 Task: Toggle the silent notifications option in the zen mode.
Action: Mouse moved to (23, 670)
Screenshot: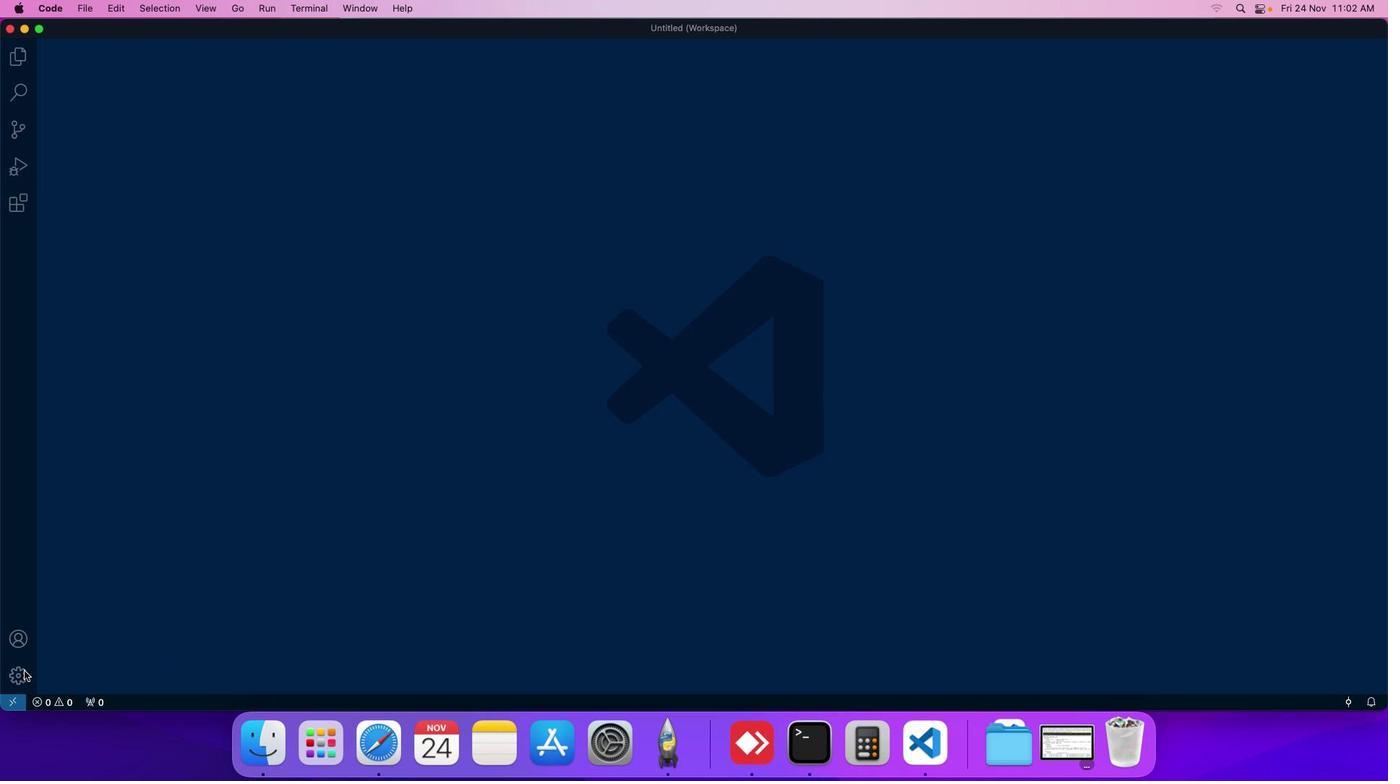
Action: Mouse pressed left at (23, 670)
Screenshot: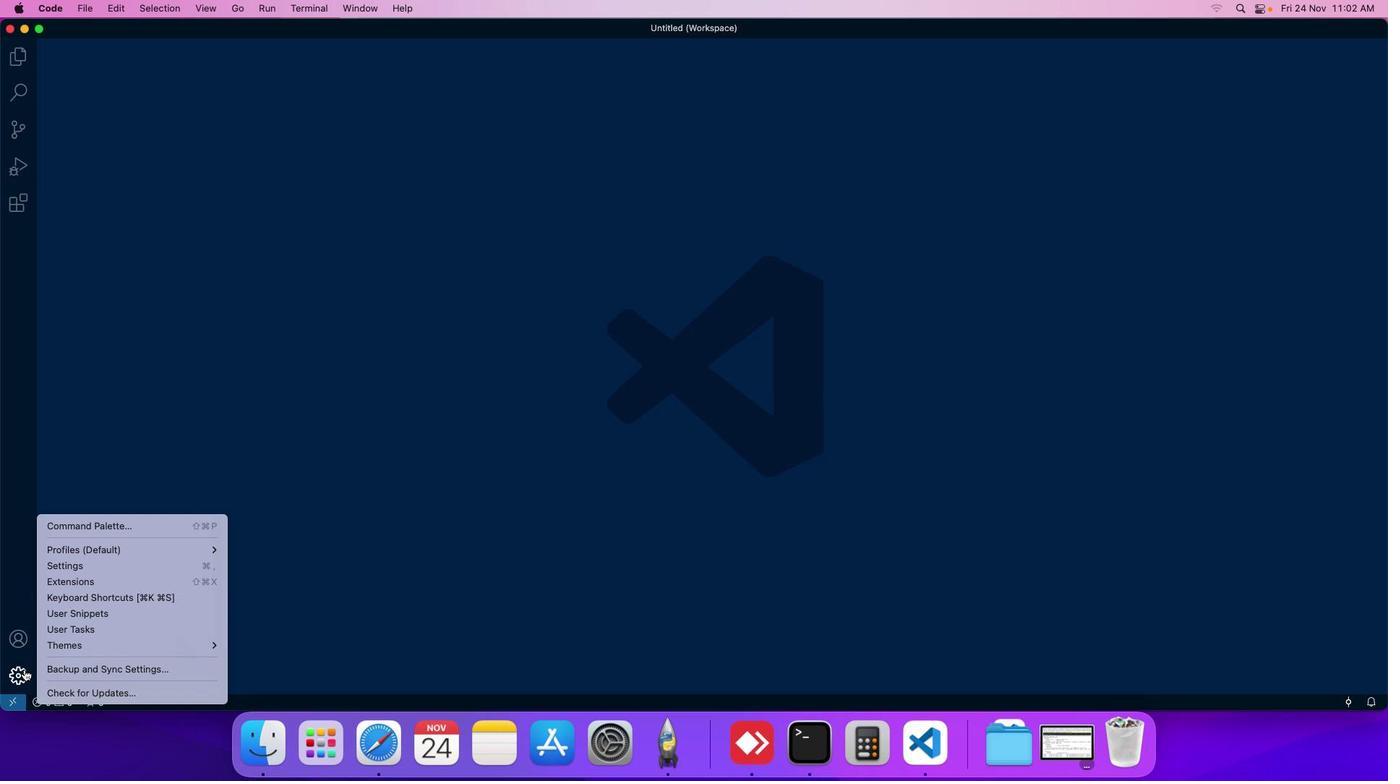 
Action: Mouse moved to (80, 567)
Screenshot: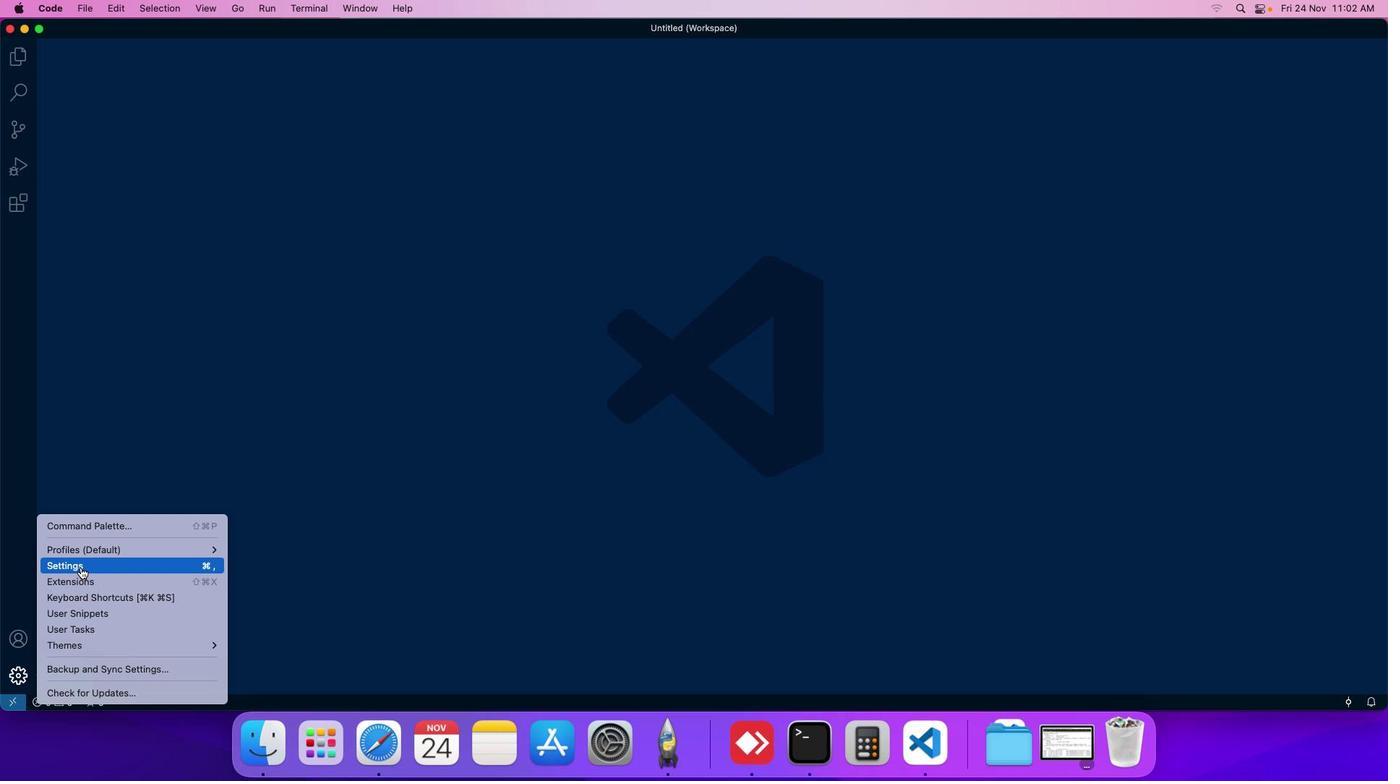 
Action: Mouse pressed left at (80, 567)
Screenshot: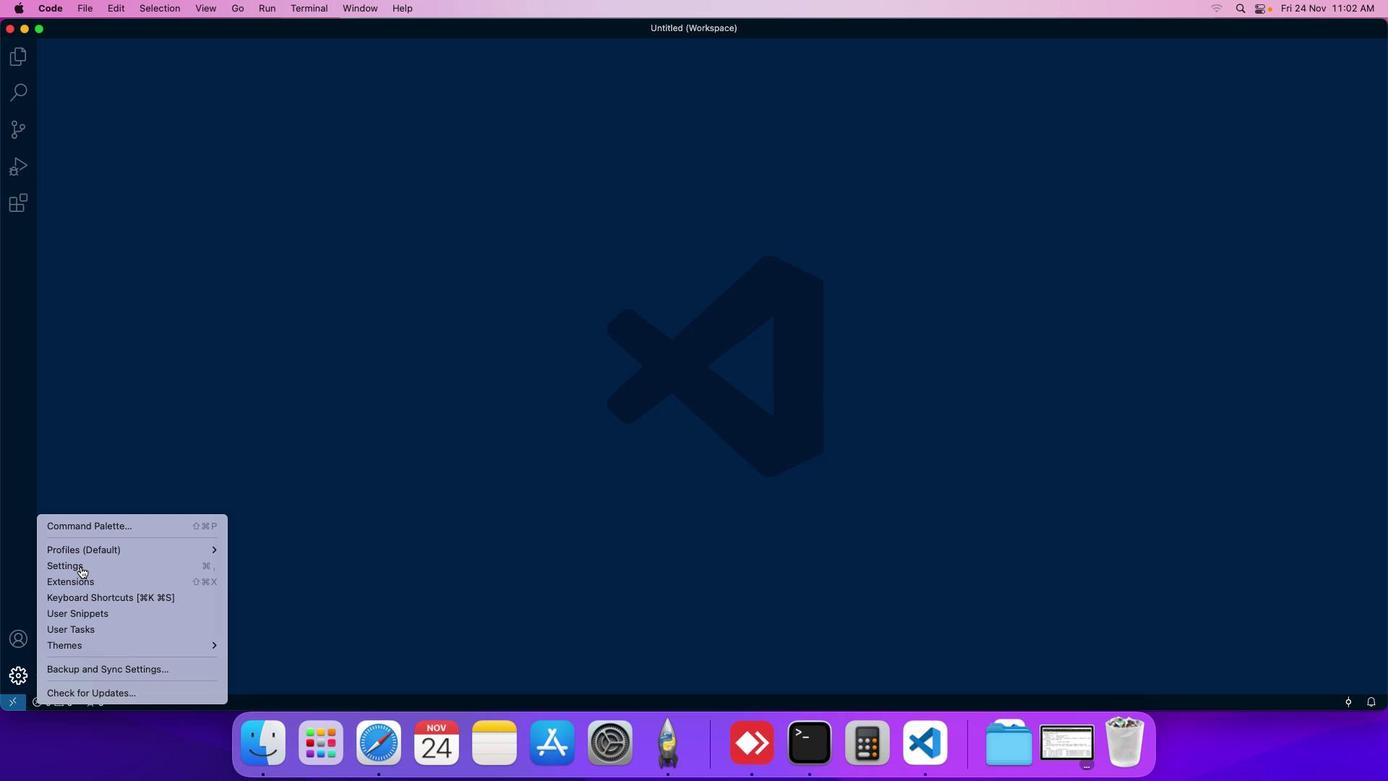 
Action: Mouse moved to (320, 177)
Screenshot: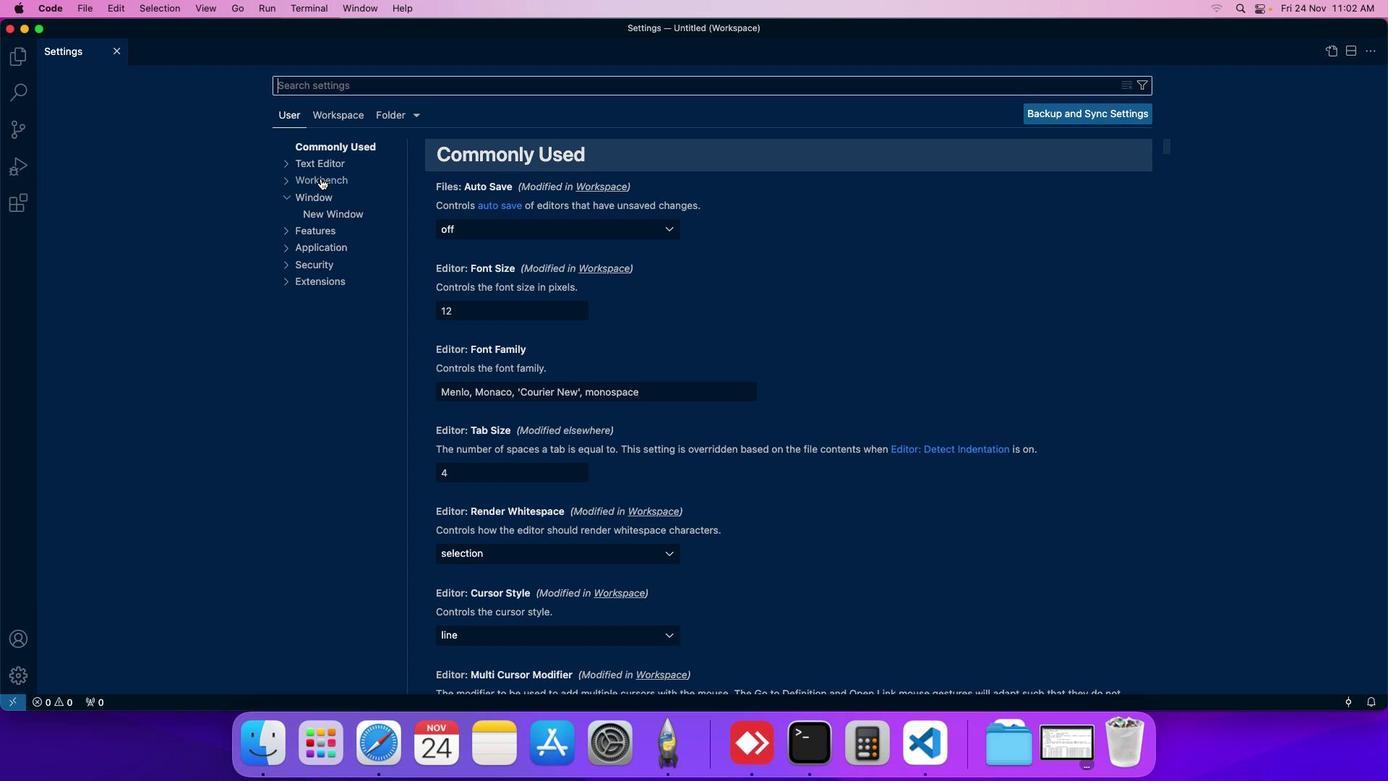 
Action: Mouse pressed left at (320, 177)
Screenshot: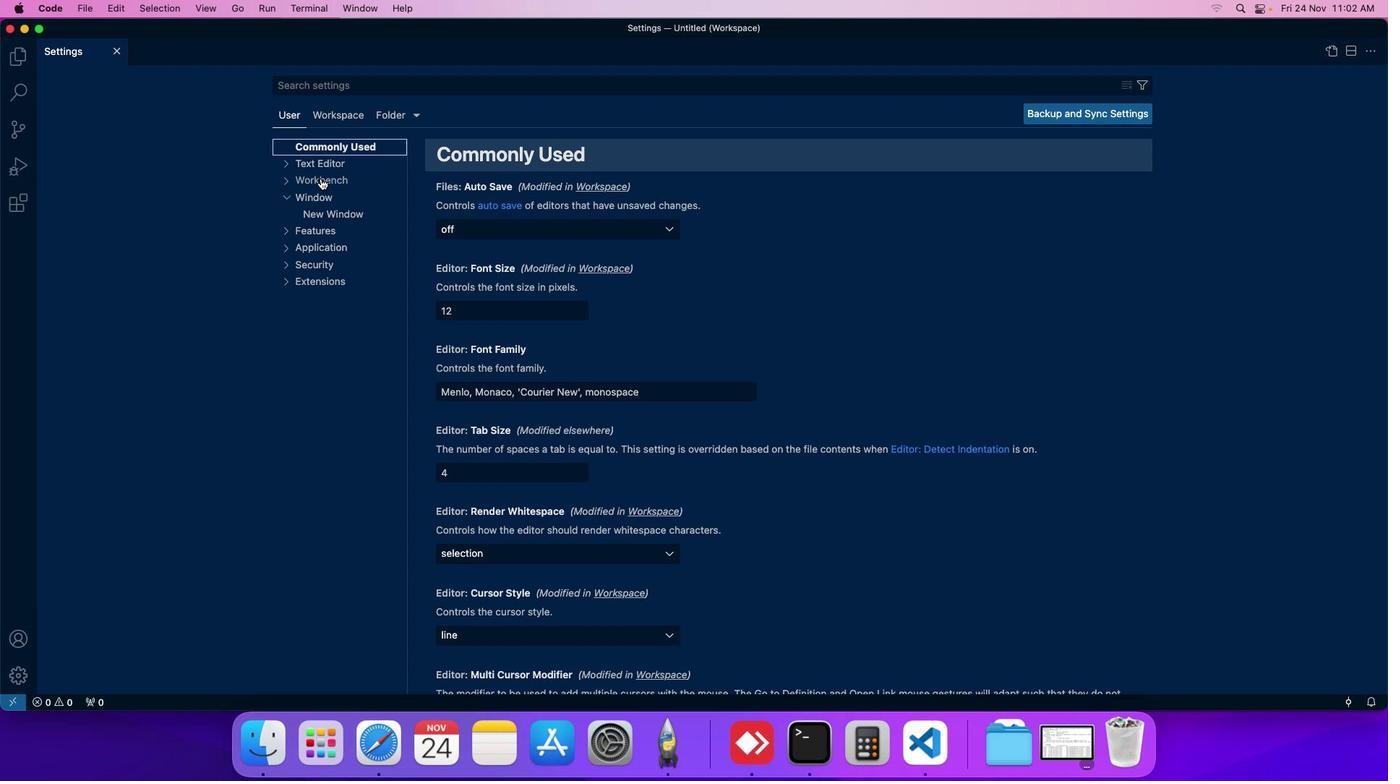 
Action: Mouse moved to (311, 260)
Screenshot: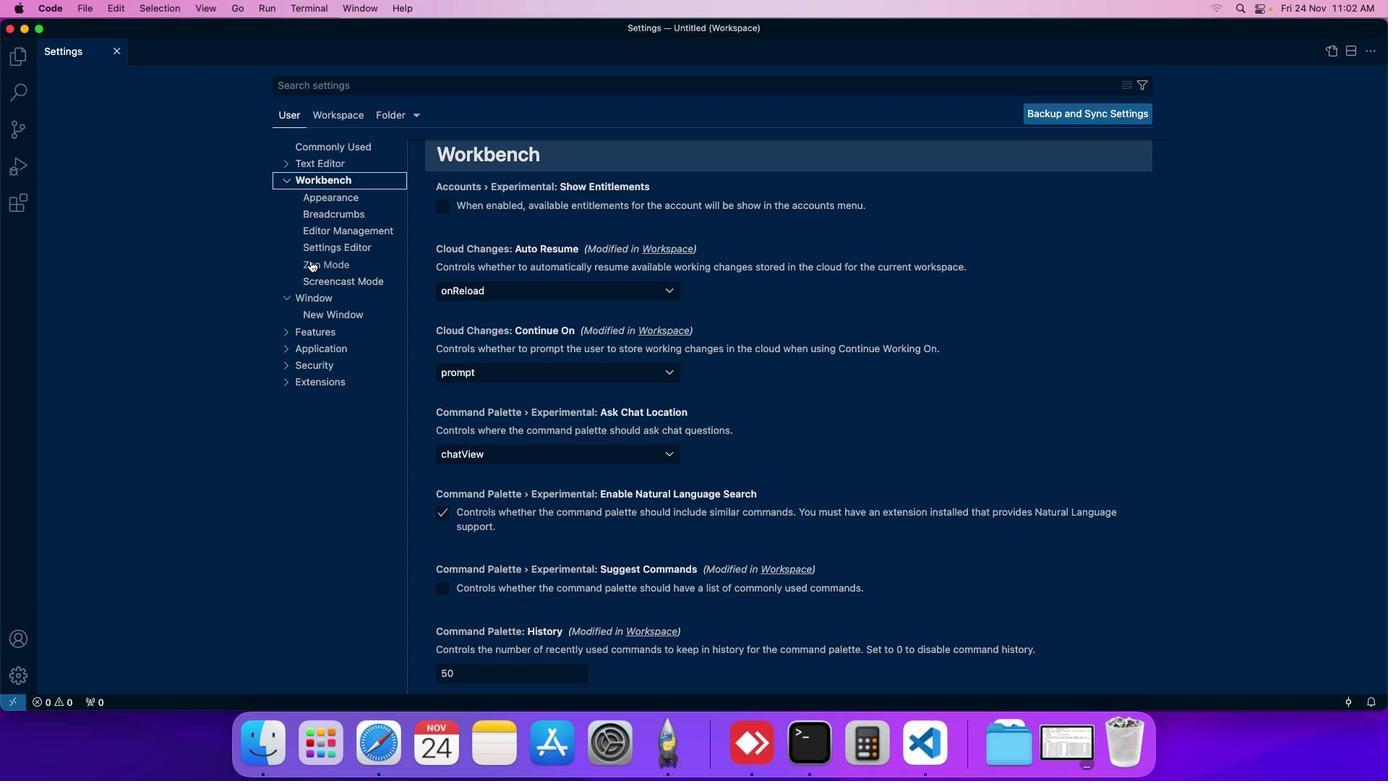 
Action: Mouse pressed left at (311, 260)
Screenshot: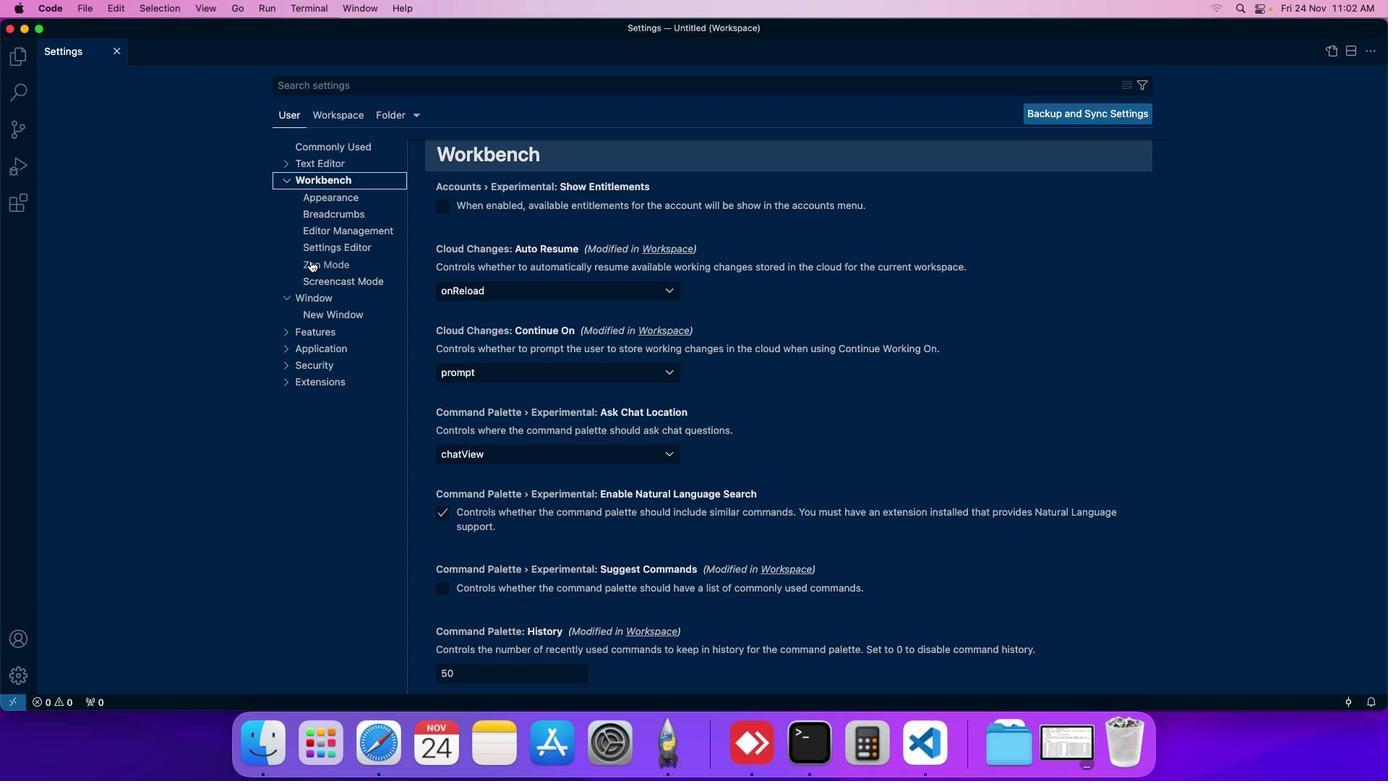 
Action: Mouse moved to (484, 331)
Screenshot: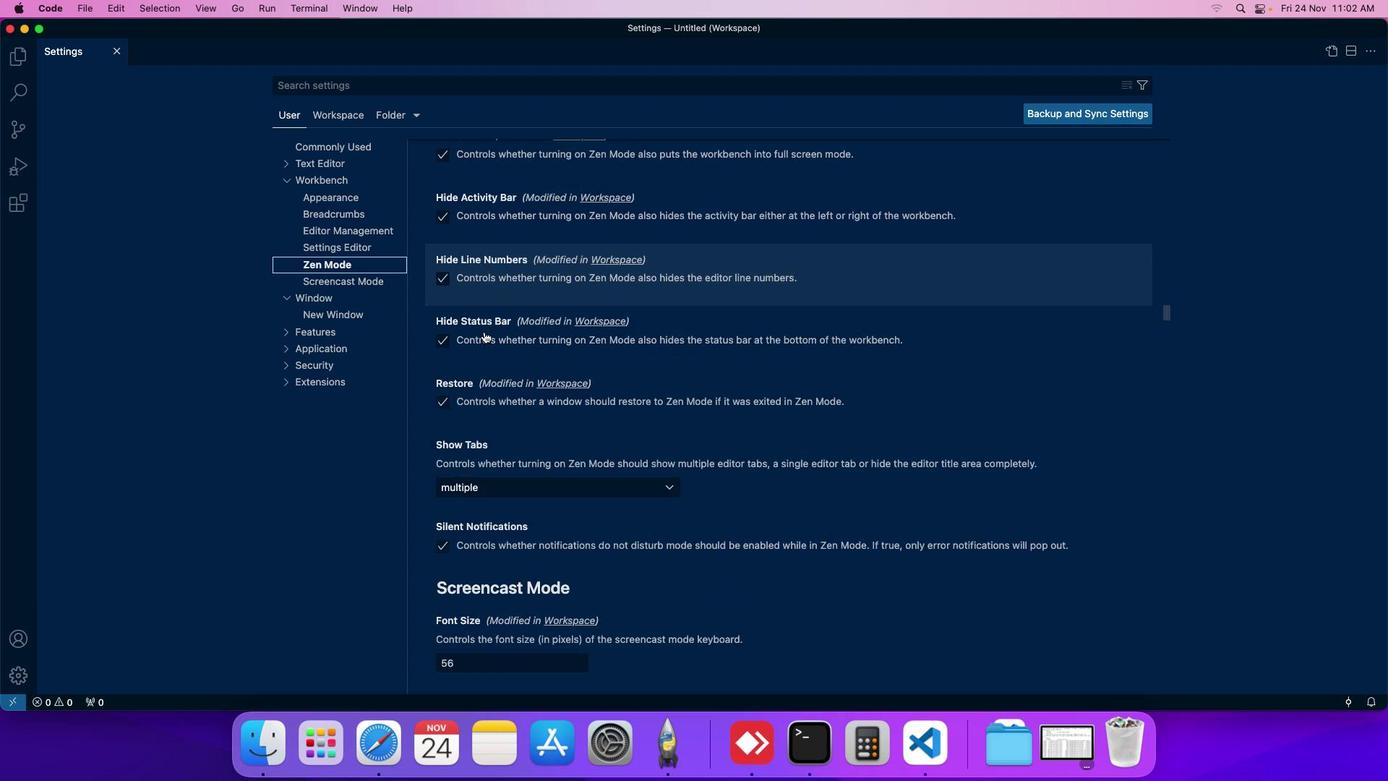 
Action: Mouse scrolled (484, 331) with delta (0, 0)
Screenshot: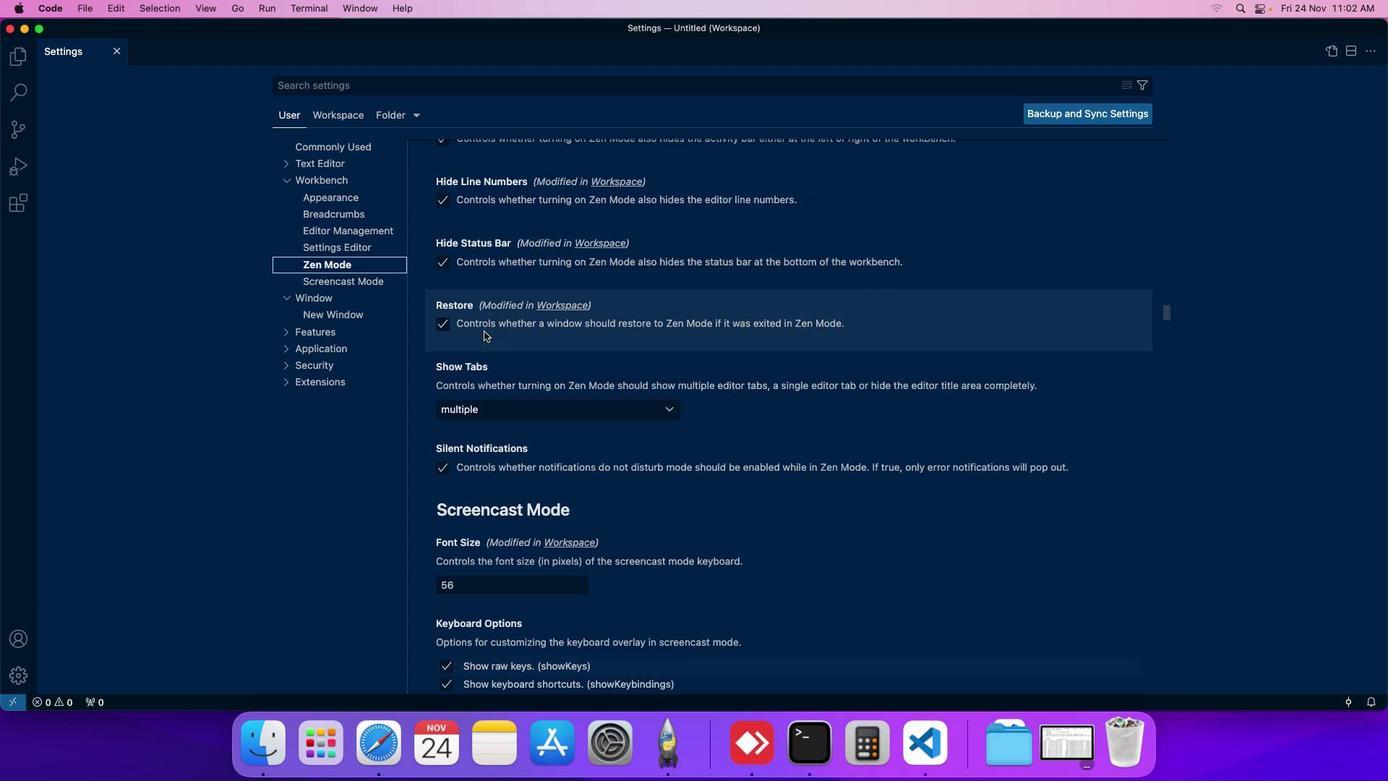 
Action: Mouse moved to (449, 470)
Screenshot: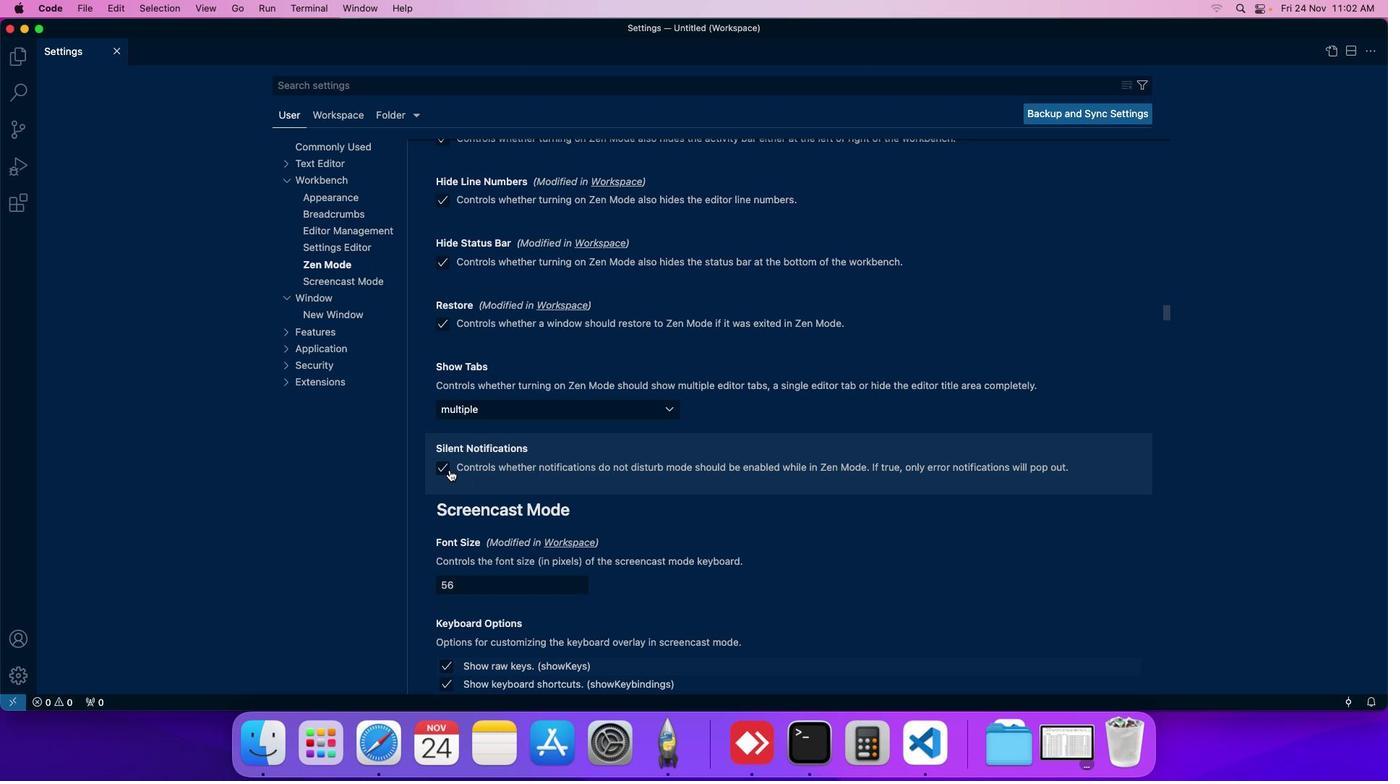 
Action: Mouse pressed left at (449, 470)
Screenshot: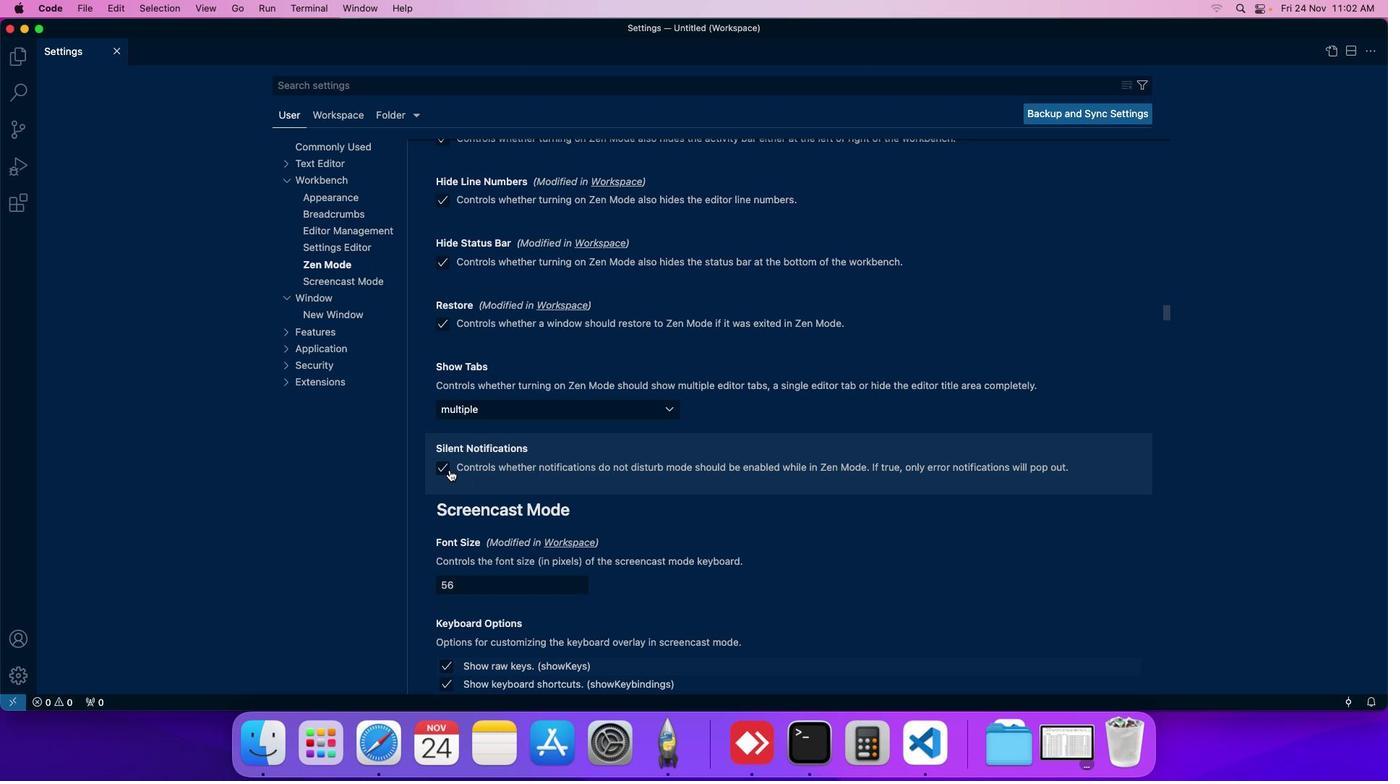 
Action: Mouse moved to (446, 470)
Screenshot: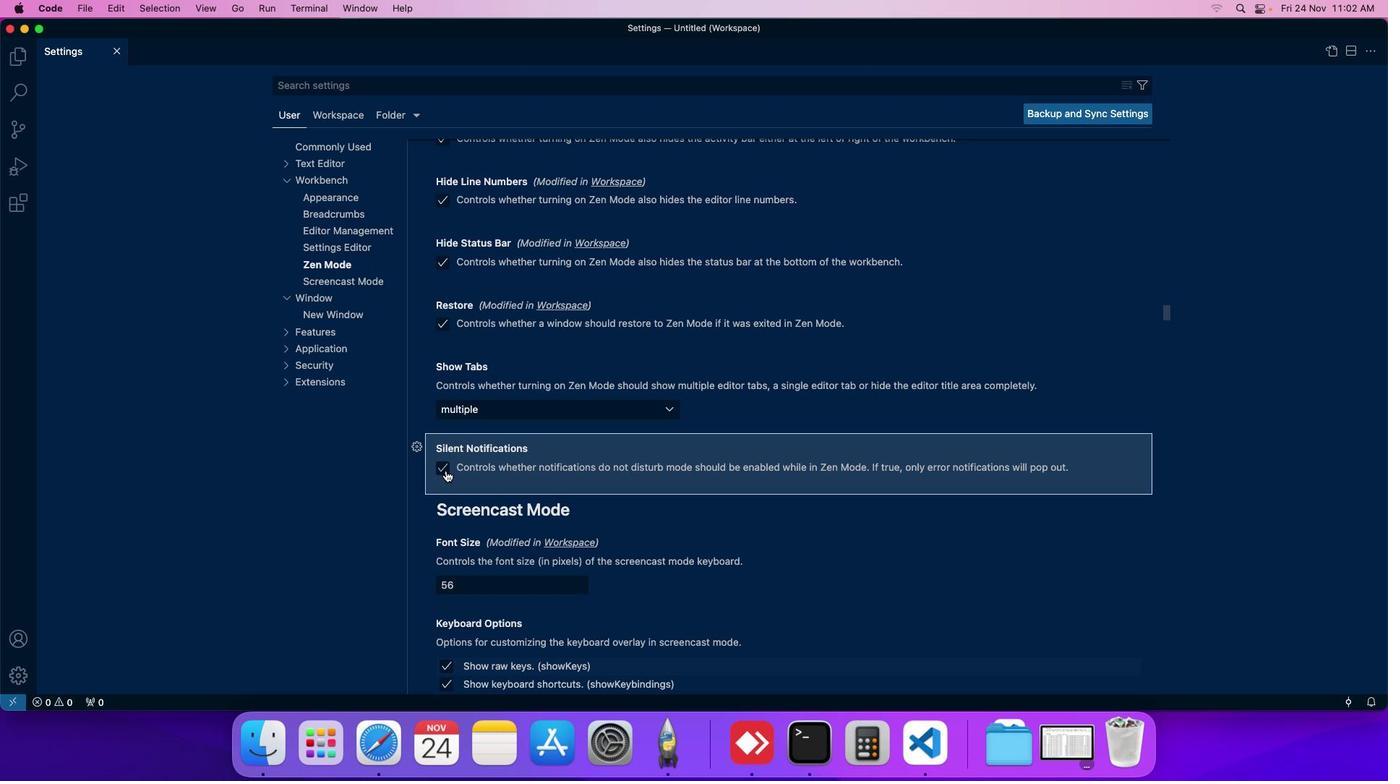 
Action: Mouse pressed left at (446, 470)
Screenshot: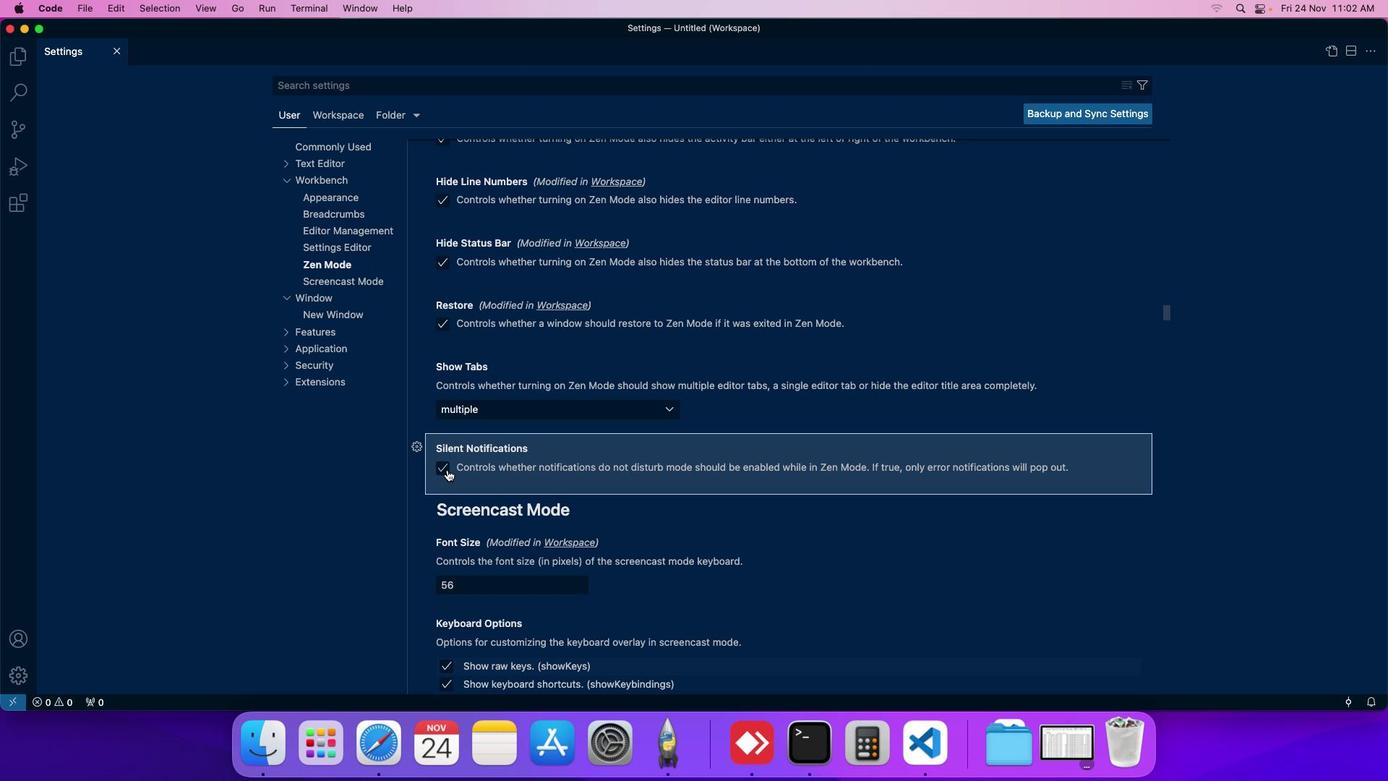 
Action: Mouse moved to (457, 470)
Screenshot: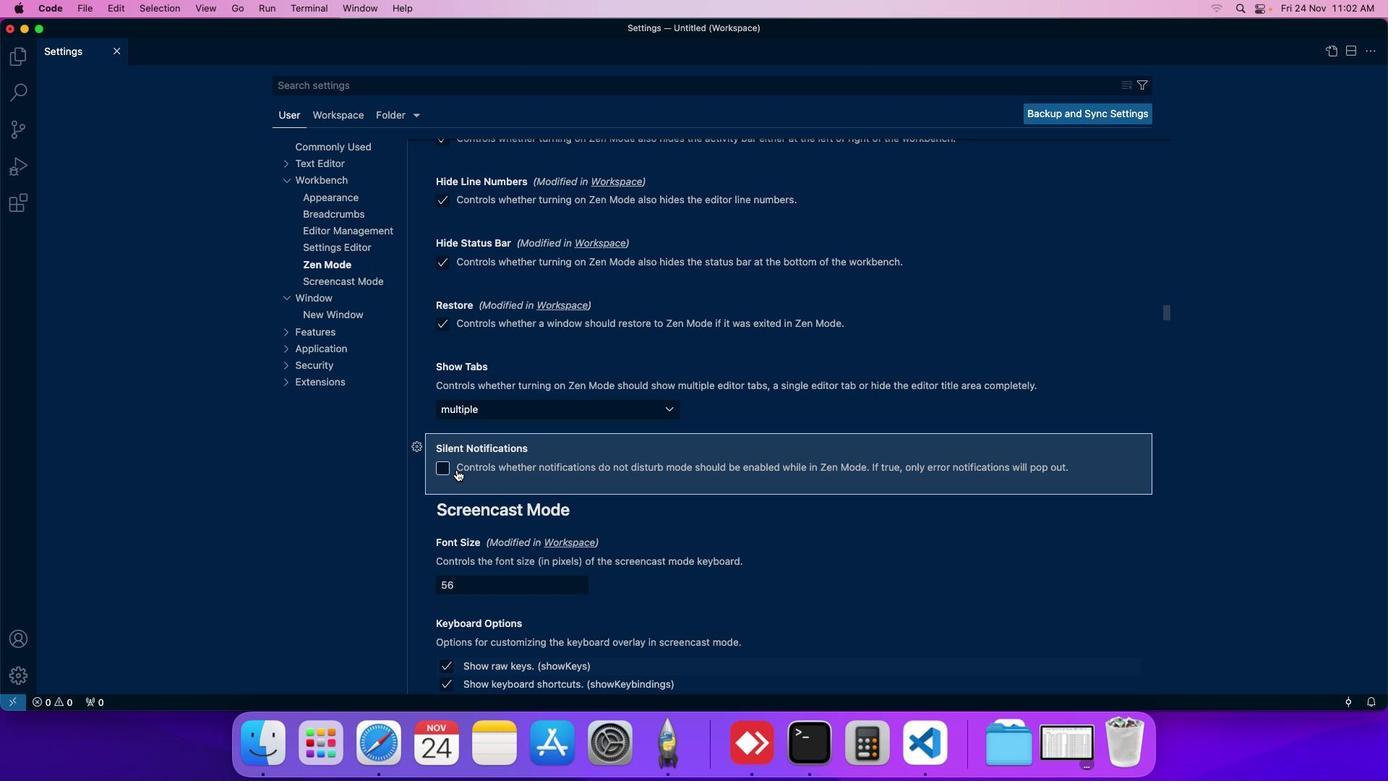 
